 Task: Use Door Wood Squeak Effect in this video Movie B.mp4
Action: Mouse moved to (369, 141)
Screenshot: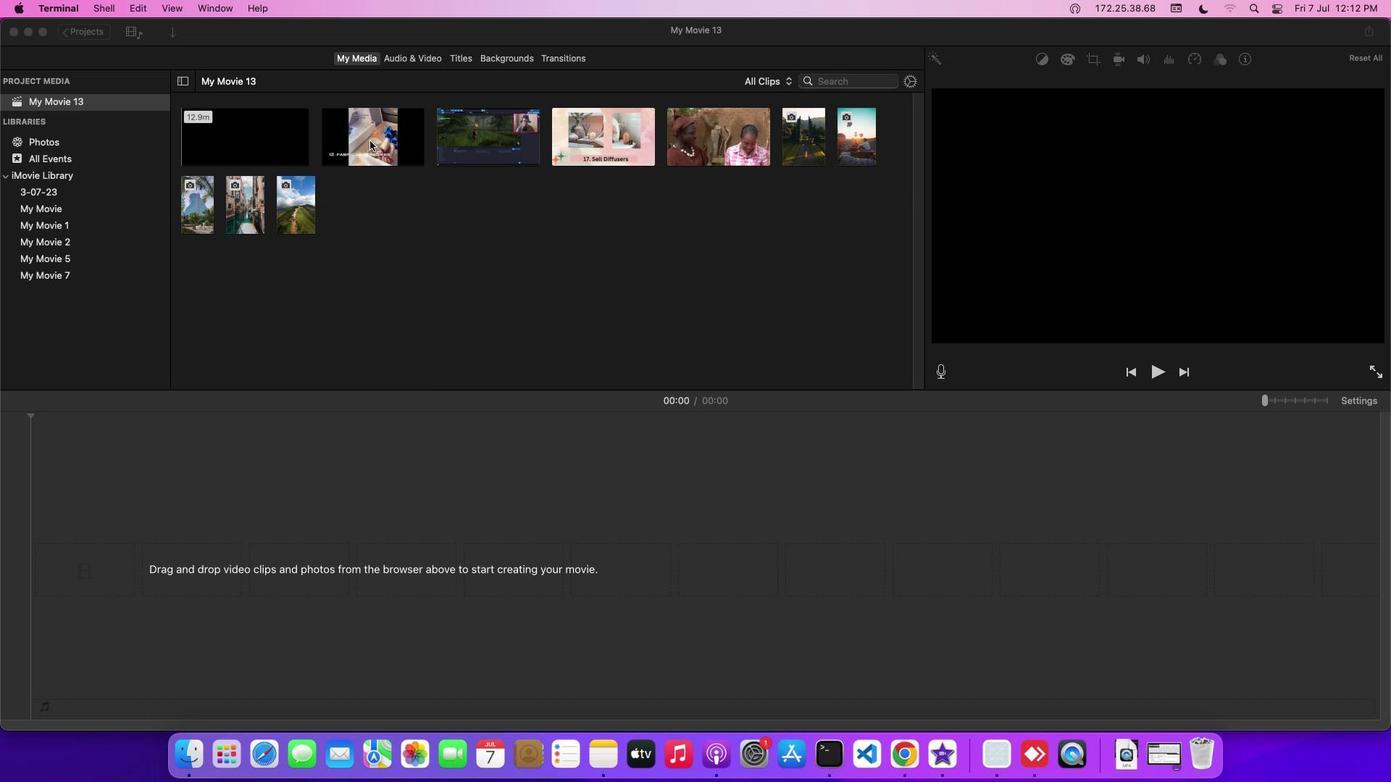 
Action: Mouse pressed left at (369, 141)
Screenshot: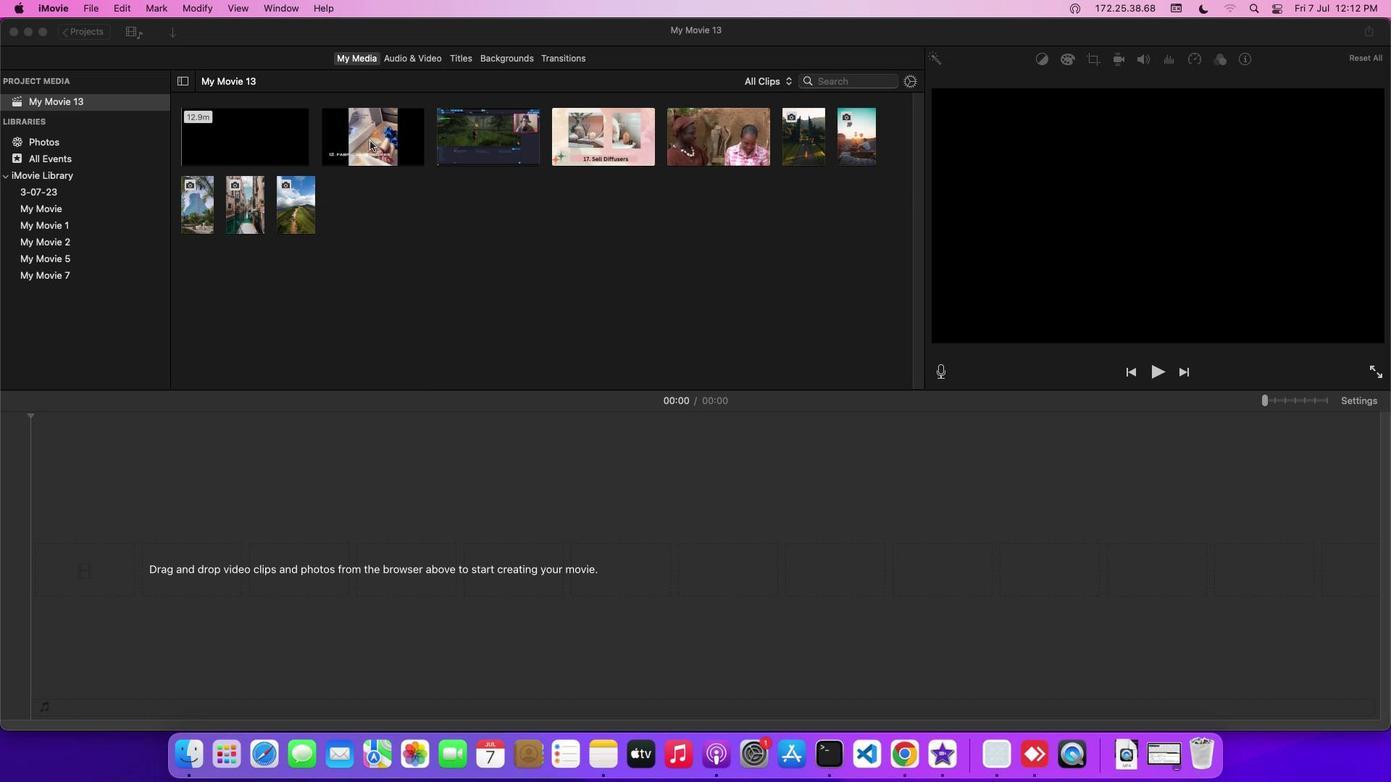 
Action: Mouse moved to (371, 141)
Screenshot: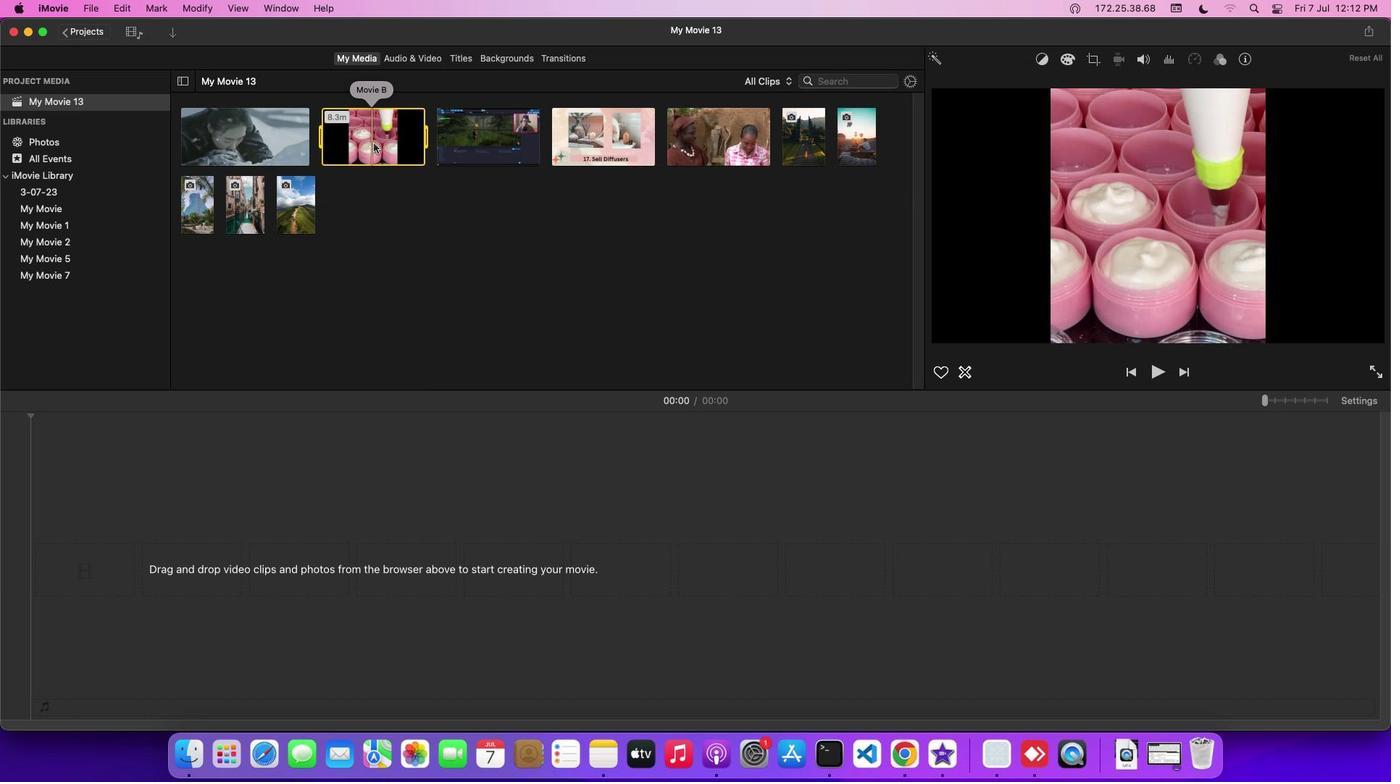 
Action: Mouse pressed left at (371, 141)
Screenshot: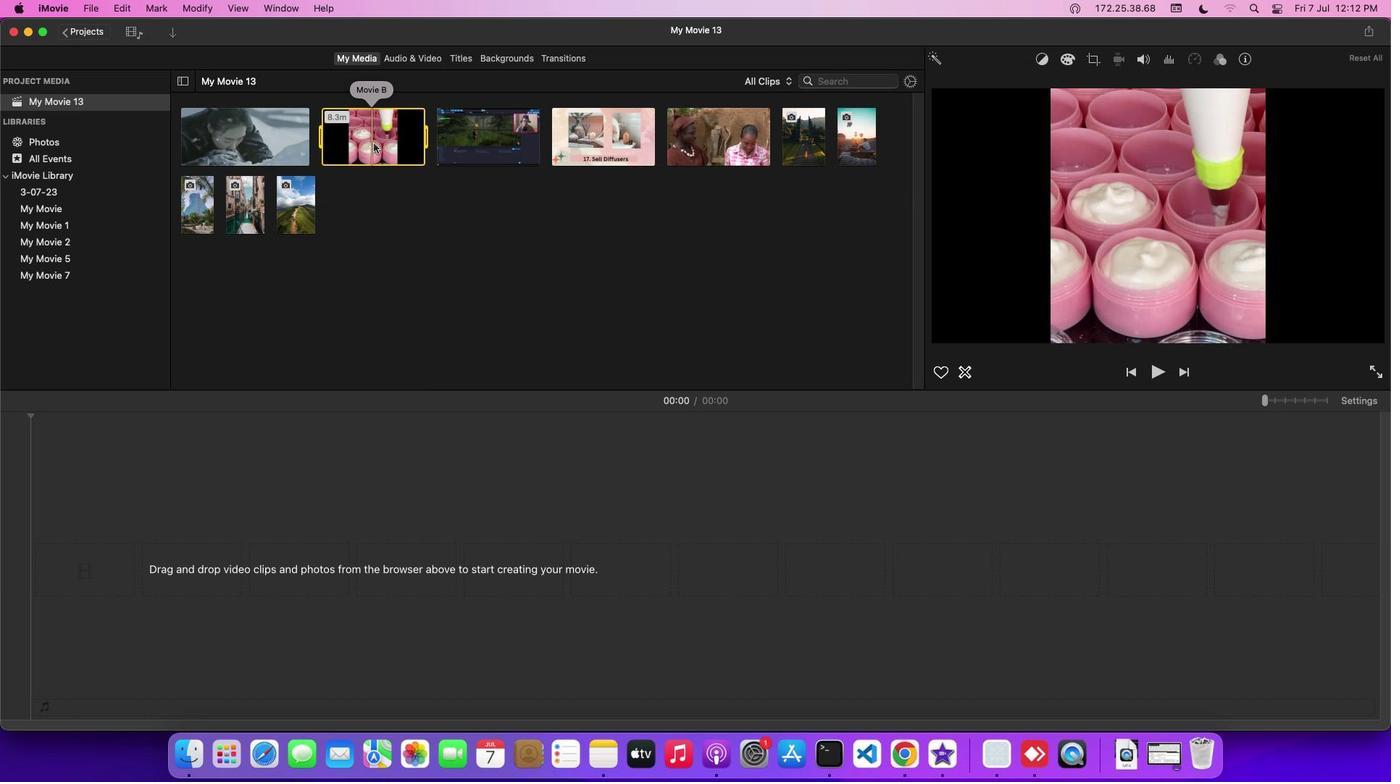 
Action: Mouse moved to (413, 60)
Screenshot: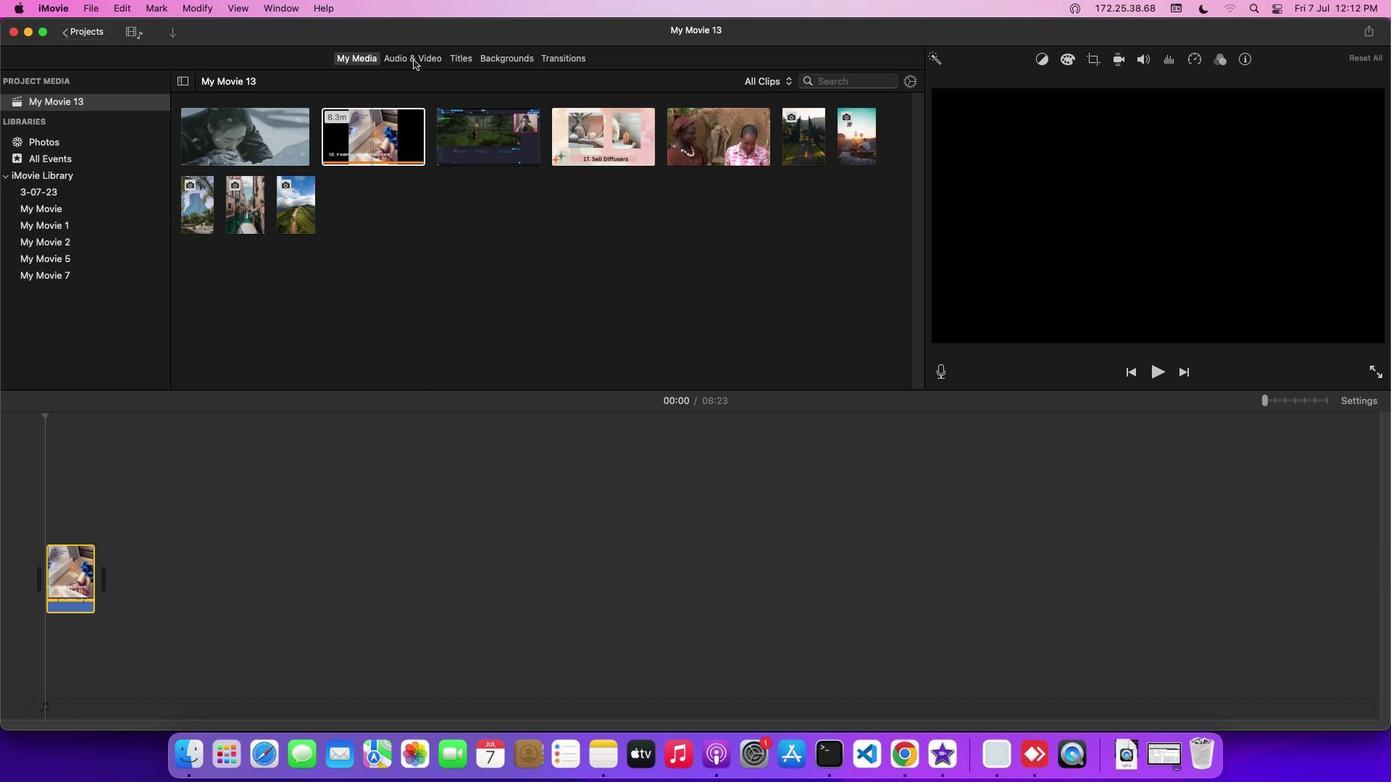 
Action: Mouse pressed left at (413, 60)
Screenshot: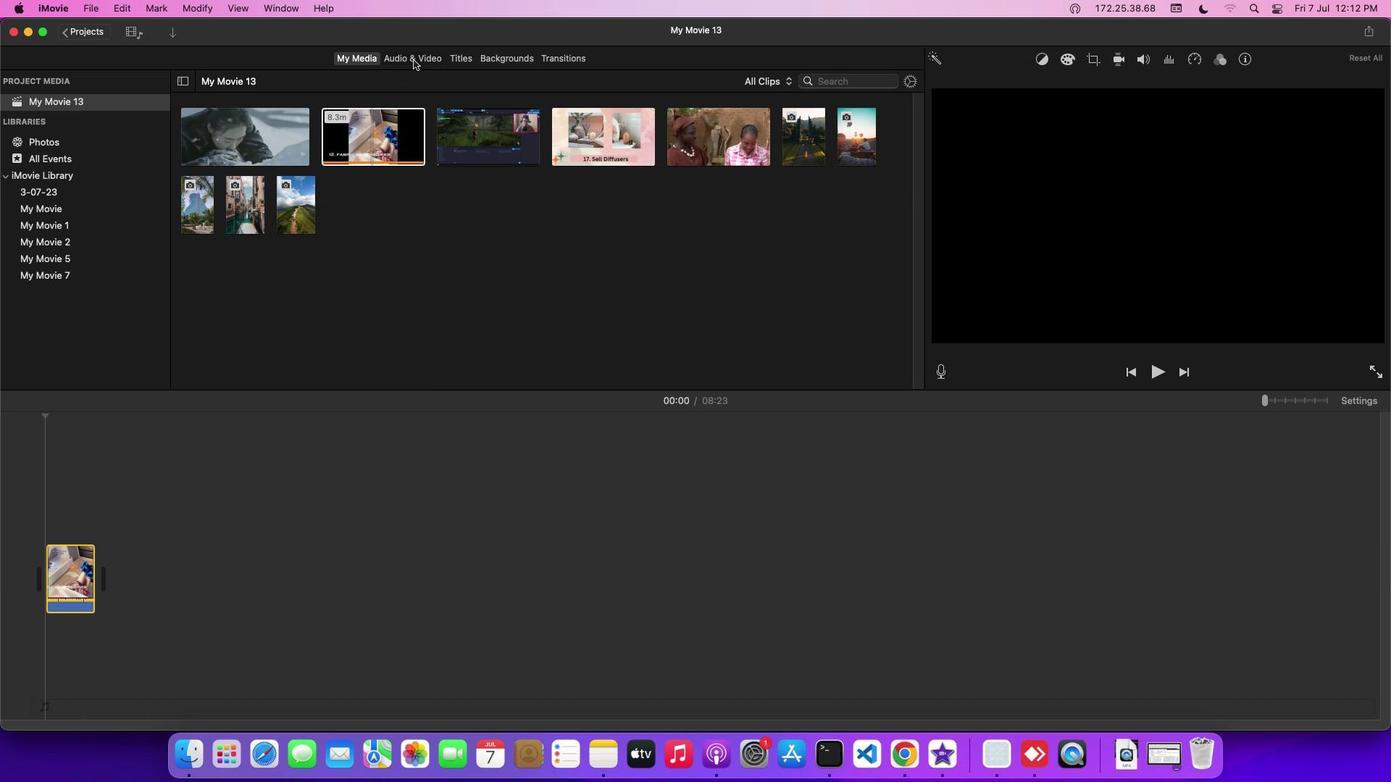 
Action: Mouse moved to (96, 134)
Screenshot: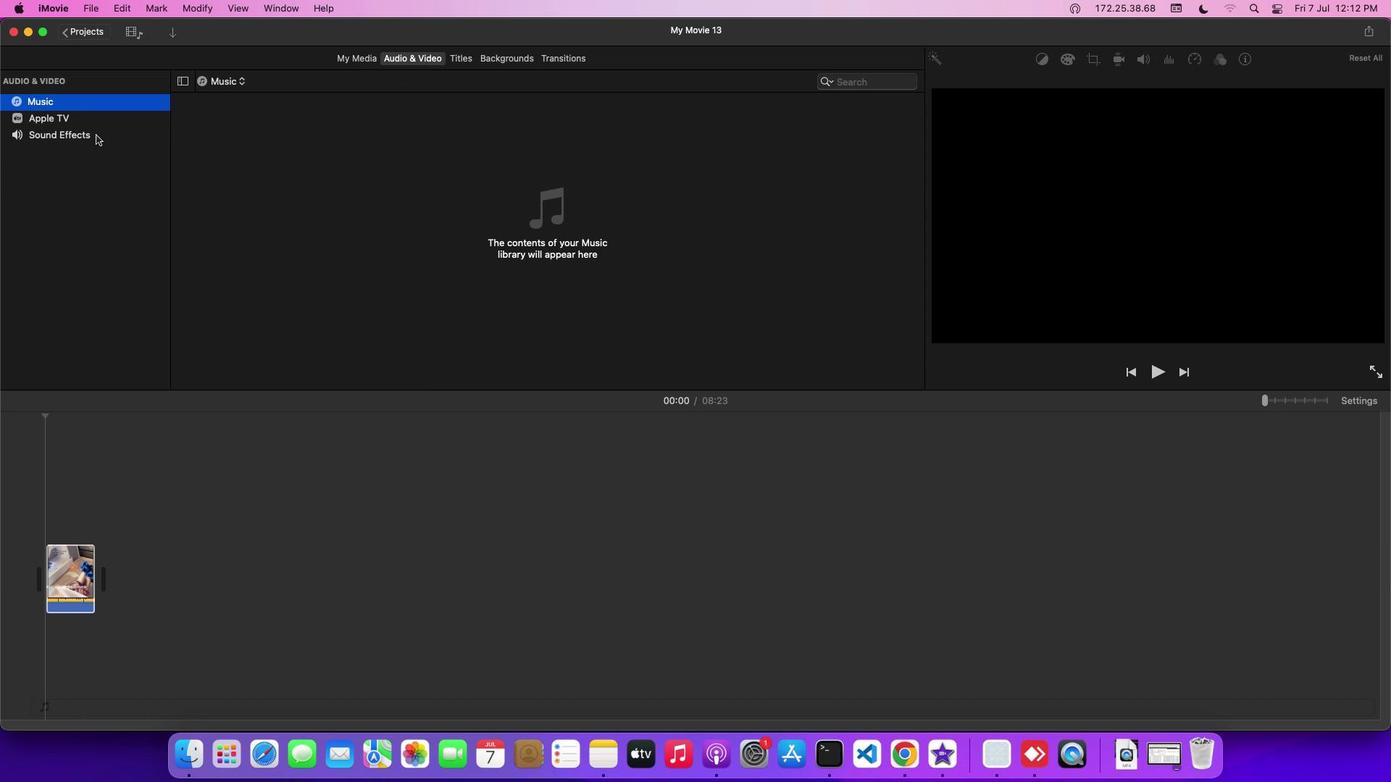
Action: Mouse pressed left at (96, 134)
Screenshot: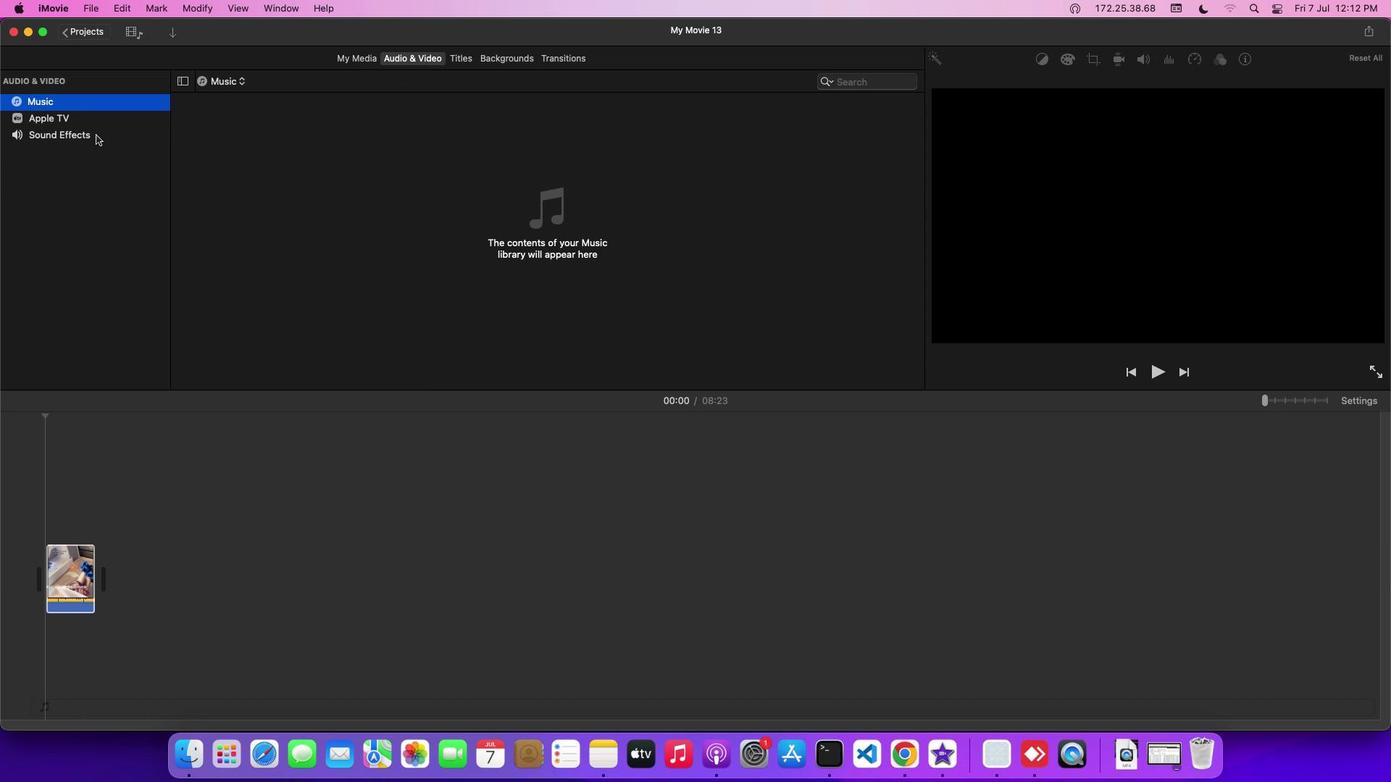 
Action: Mouse moved to (226, 307)
Screenshot: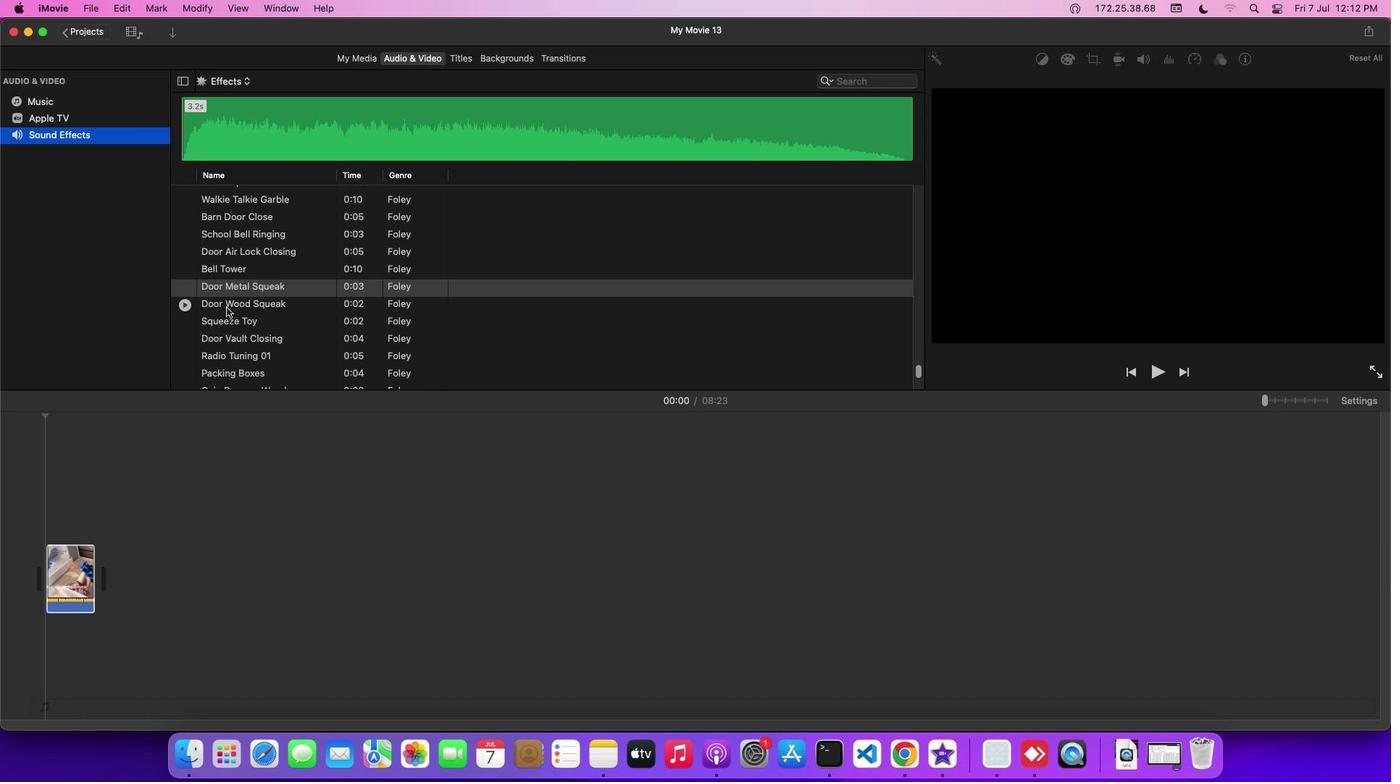 
Action: Mouse pressed left at (226, 307)
Screenshot: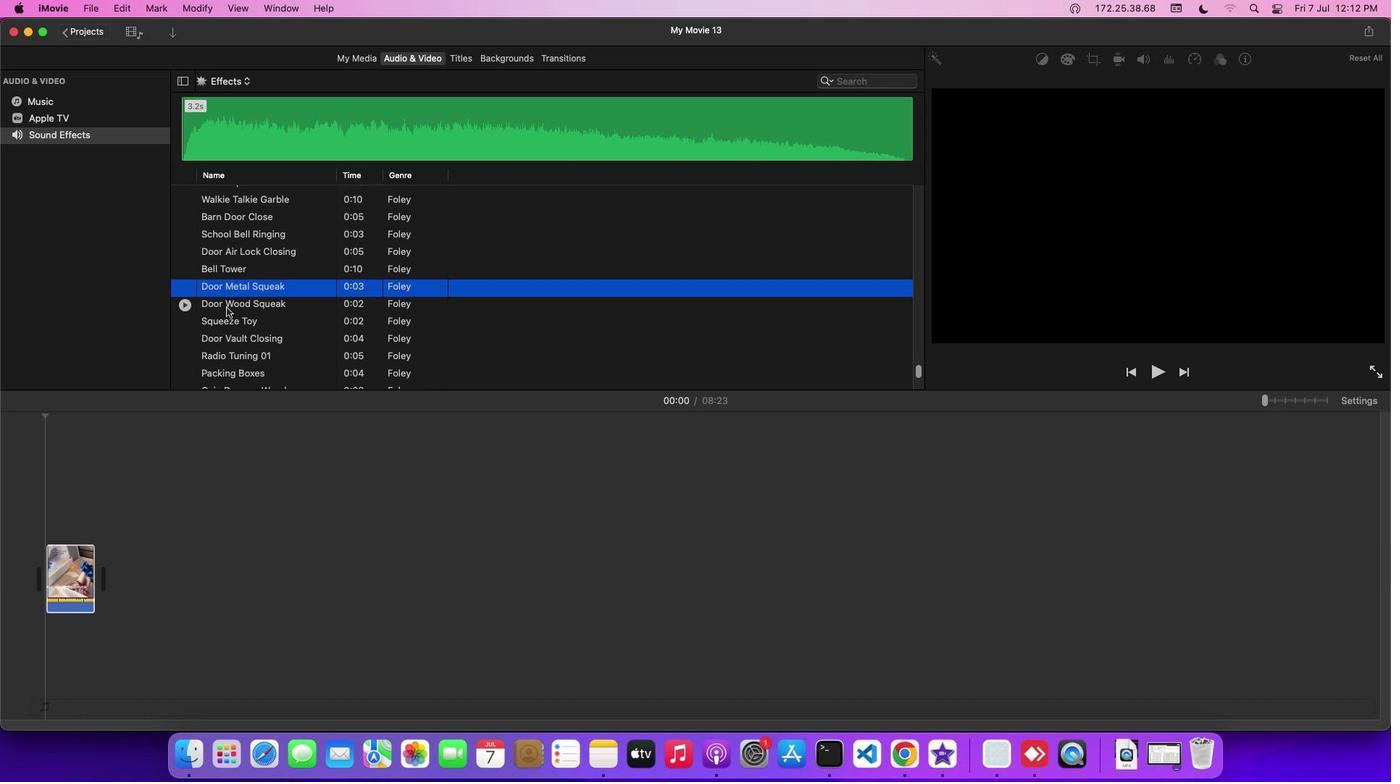 
Action: Mouse moved to (226, 305)
Screenshot: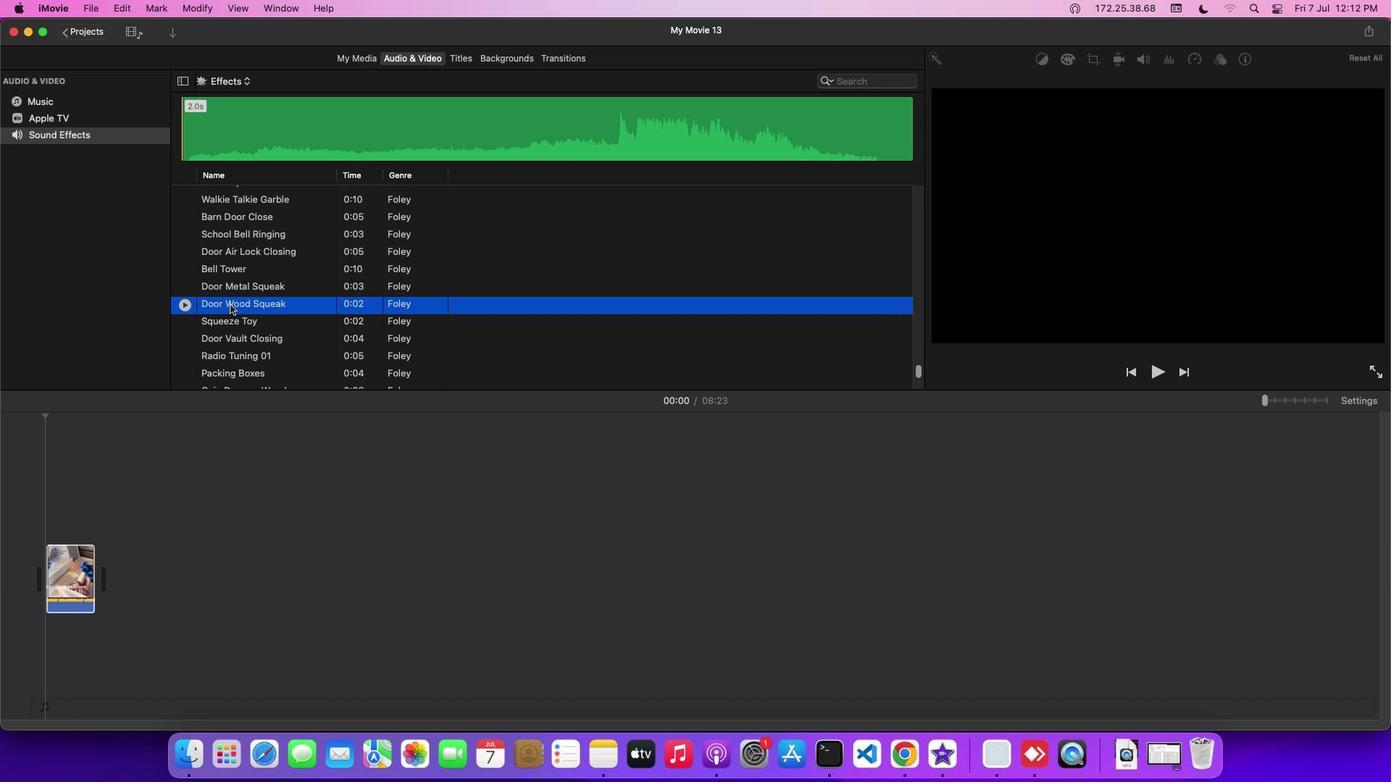 
Action: Mouse pressed left at (226, 305)
Screenshot: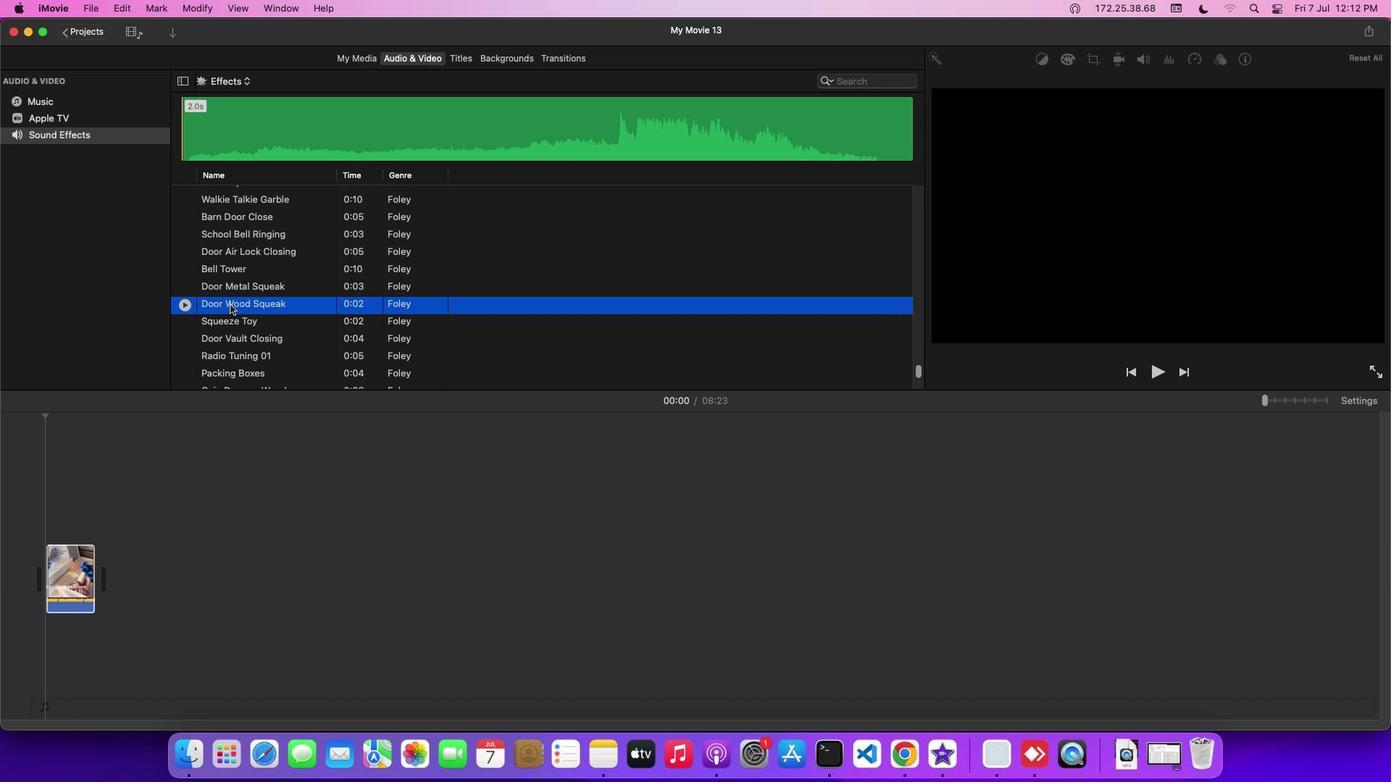 
Action: Mouse moved to (221, 615)
Screenshot: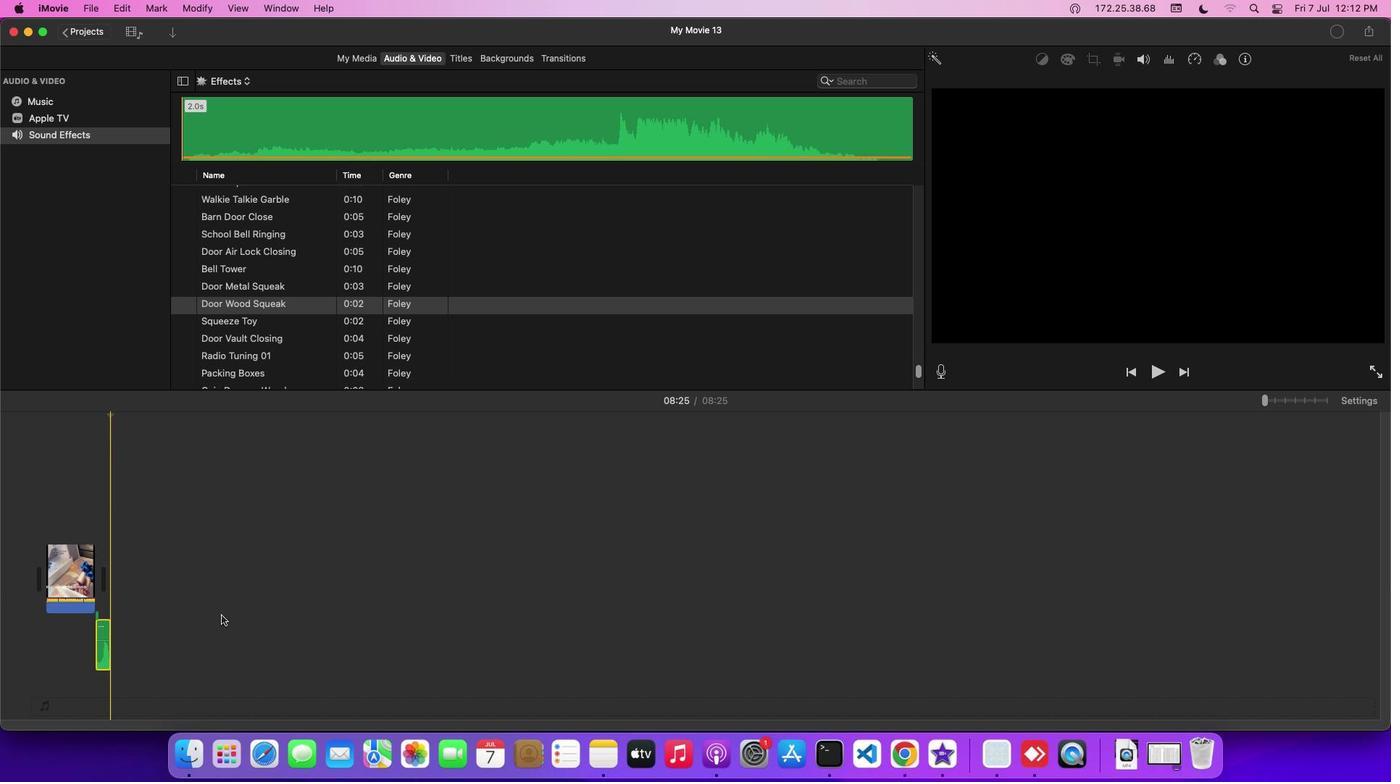 
